 Task: Create Card Design Review Meeting in Board Recruiting to Workspace Finance and Accounting. Create Card Brand Positioning Review in Board Influencer Marketing to Workspace Finance and Accounting. Create Card Design Presentation Meeting in Board Email Marketing A/B Testing and Optimization to Workspace Finance and Accounting
Action: Mouse moved to (57, 380)
Screenshot: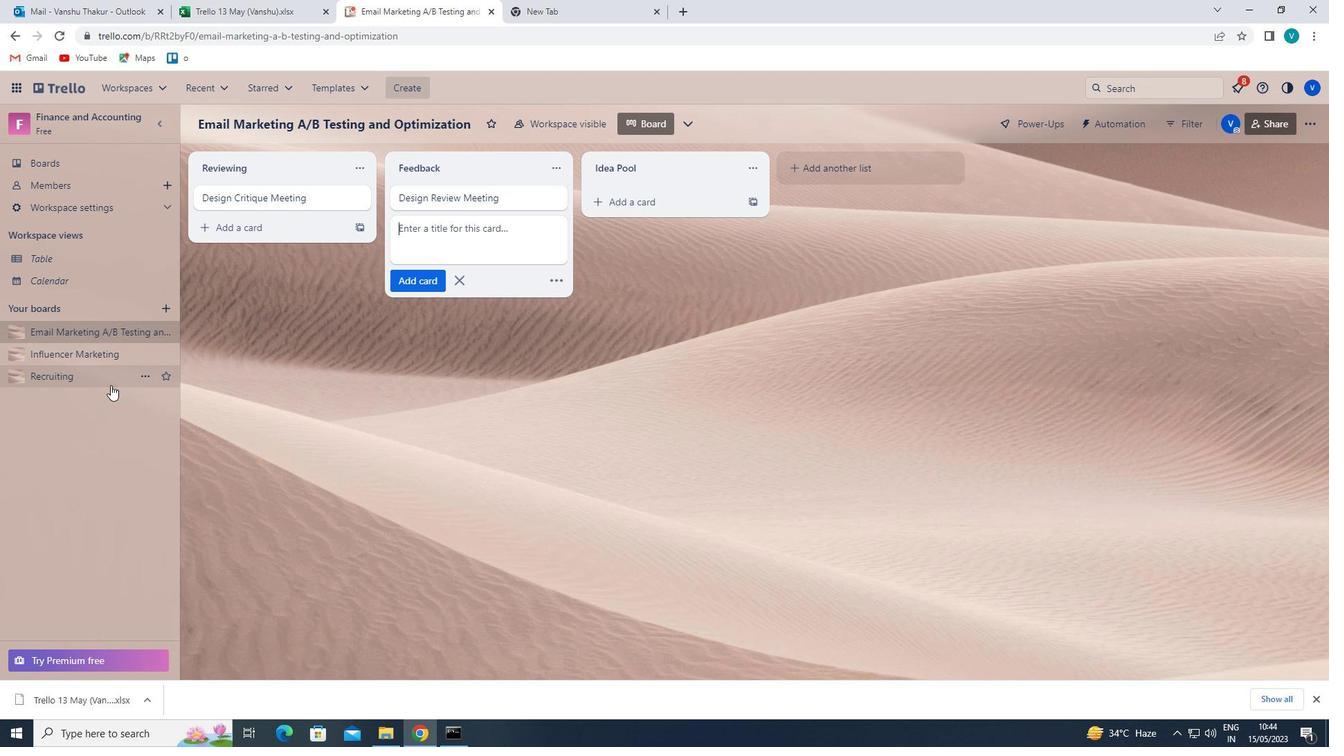 
Action: Mouse pressed left at (57, 380)
Screenshot: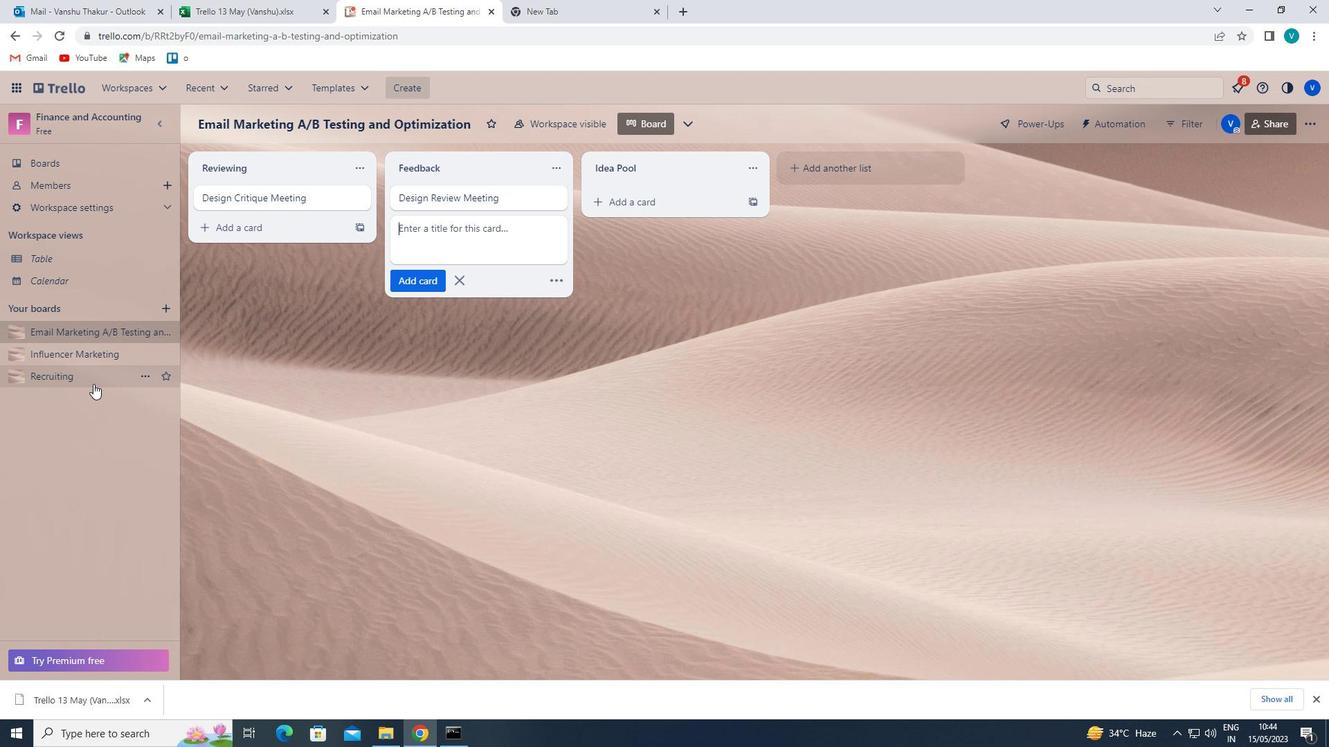 
Action: Mouse moved to (639, 202)
Screenshot: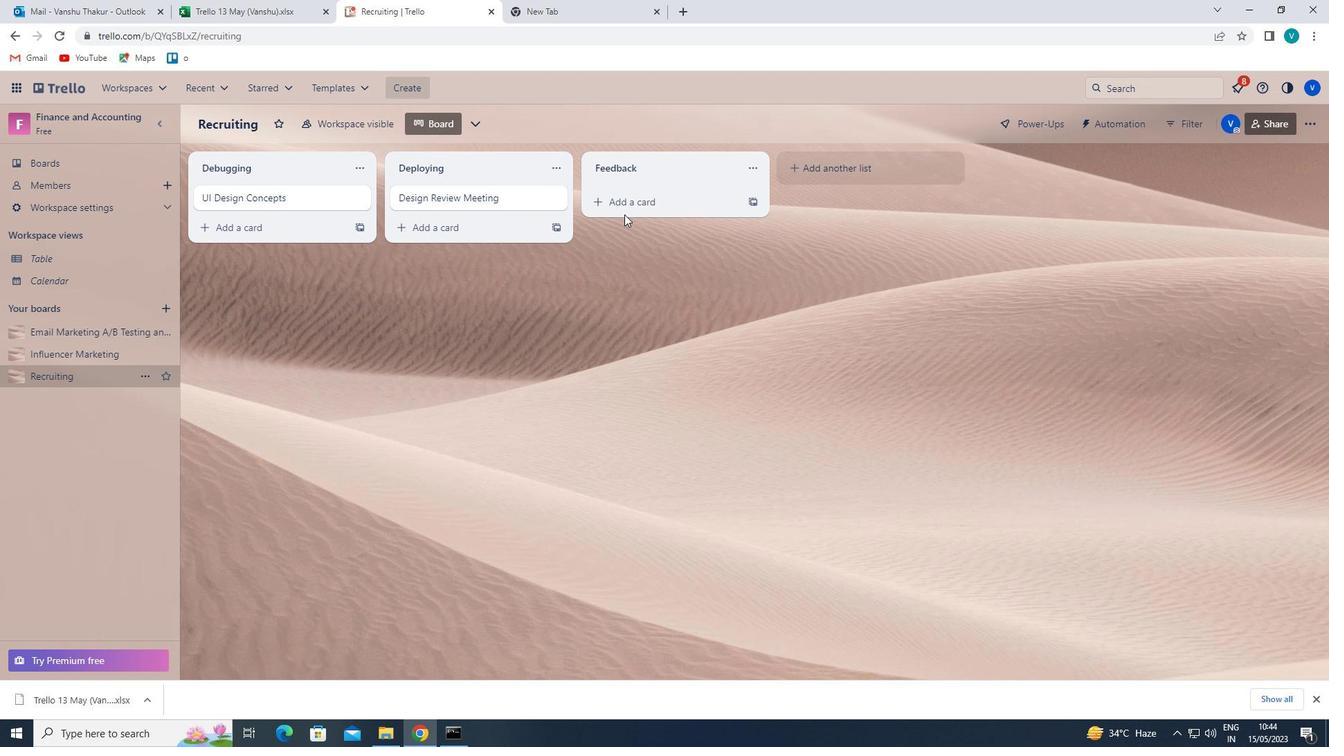 
Action: Mouse pressed left at (639, 202)
Screenshot: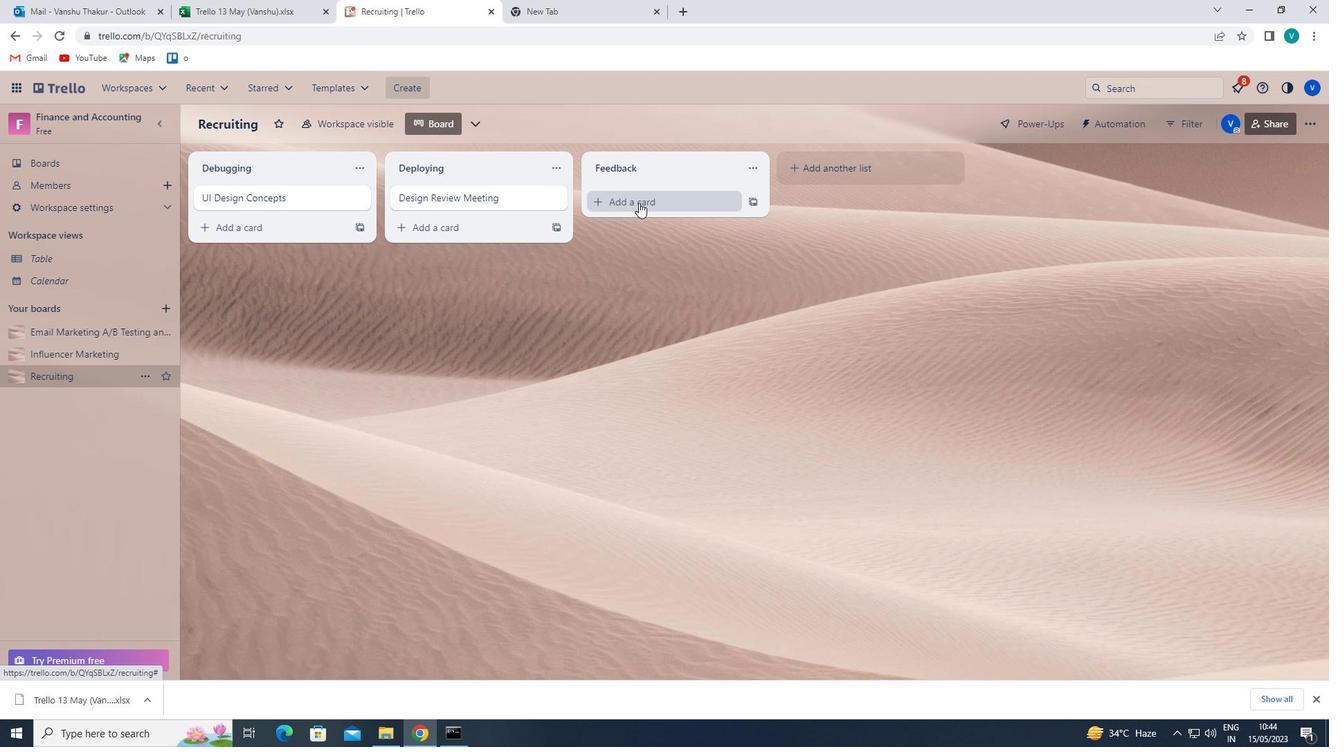 
Action: Mouse moved to (509, 279)
Screenshot: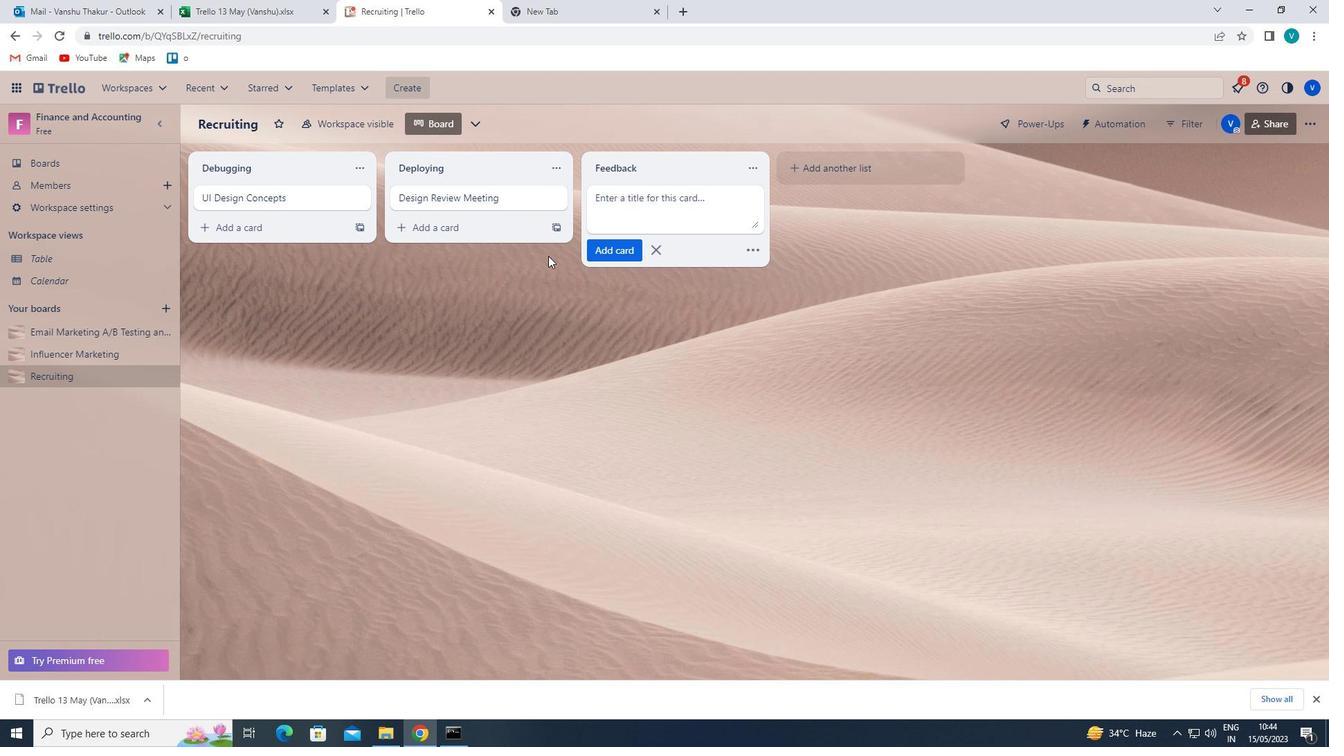 
Action: Key pressed <Key.shift>DESIGN<Key.space><Key.shift>REVIEW<Key.space><Key.shift>MEETING<Key.enter>
Screenshot: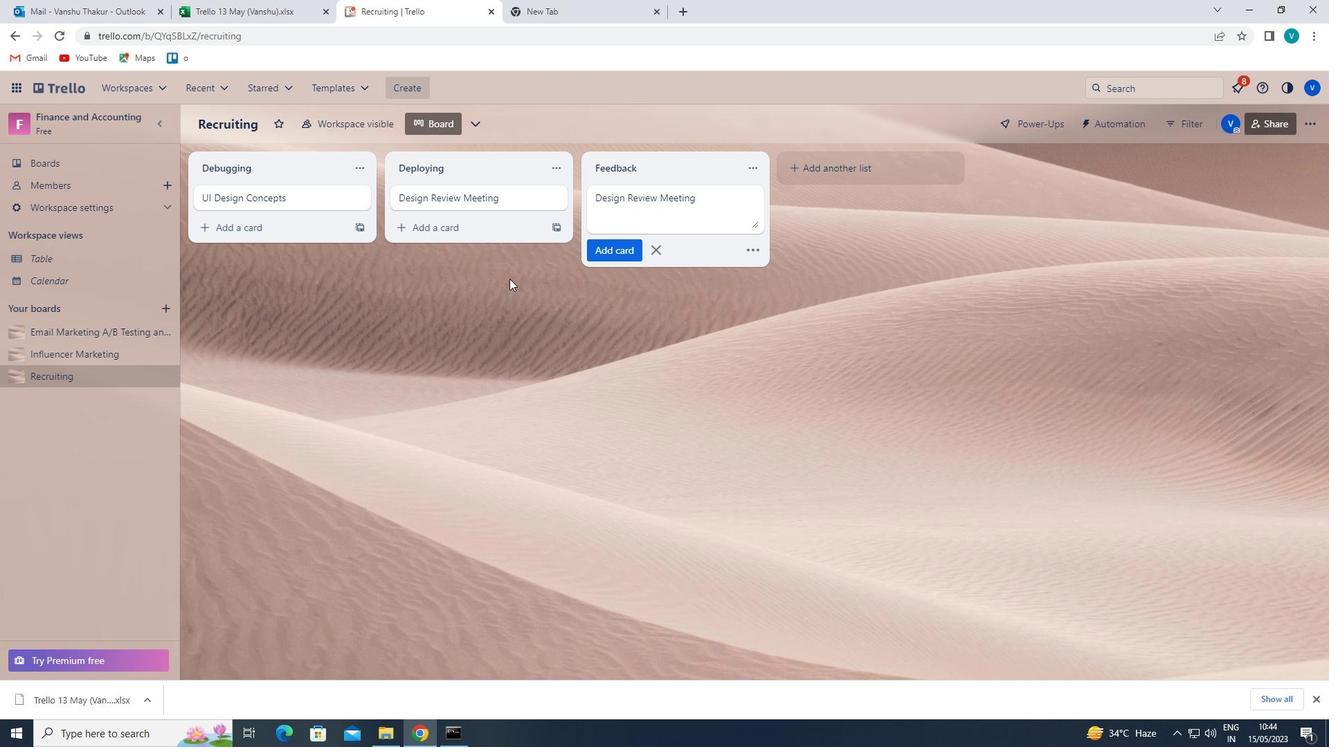 
Action: Mouse moved to (91, 348)
Screenshot: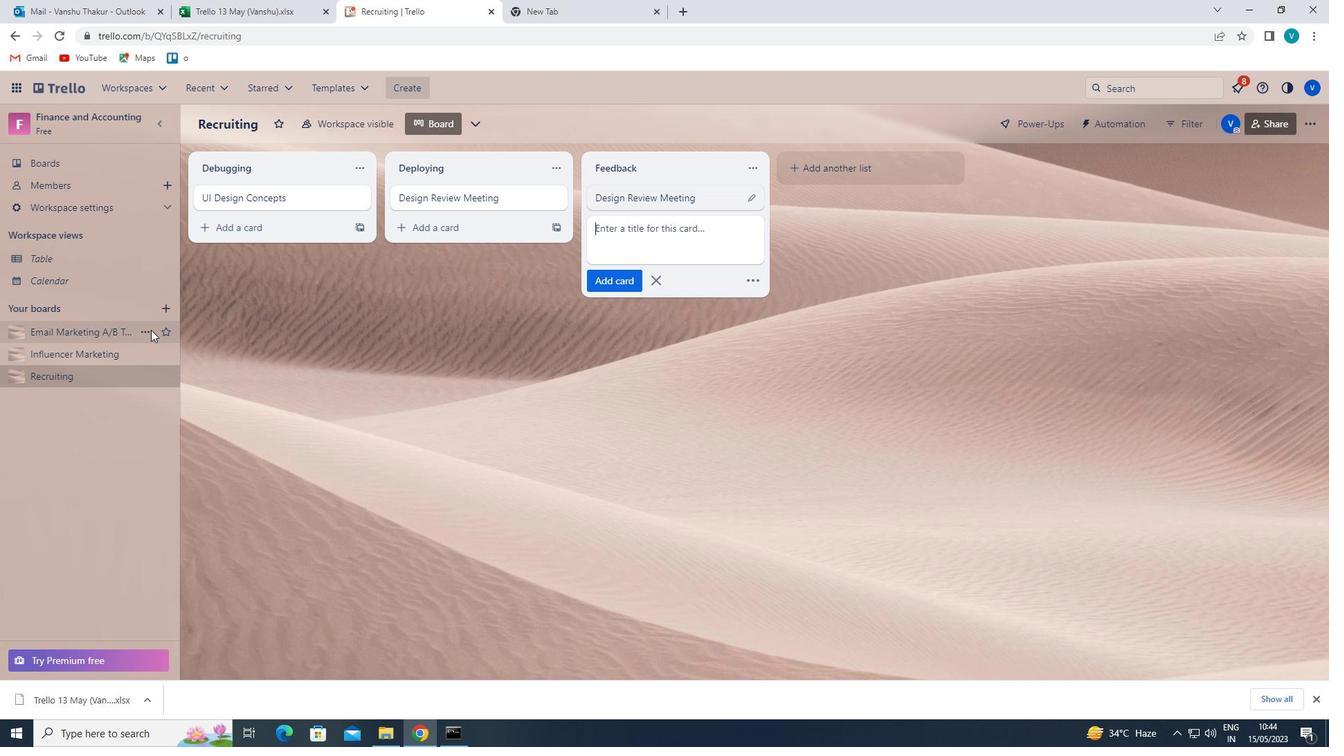 
Action: Mouse pressed left at (91, 348)
Screenshot: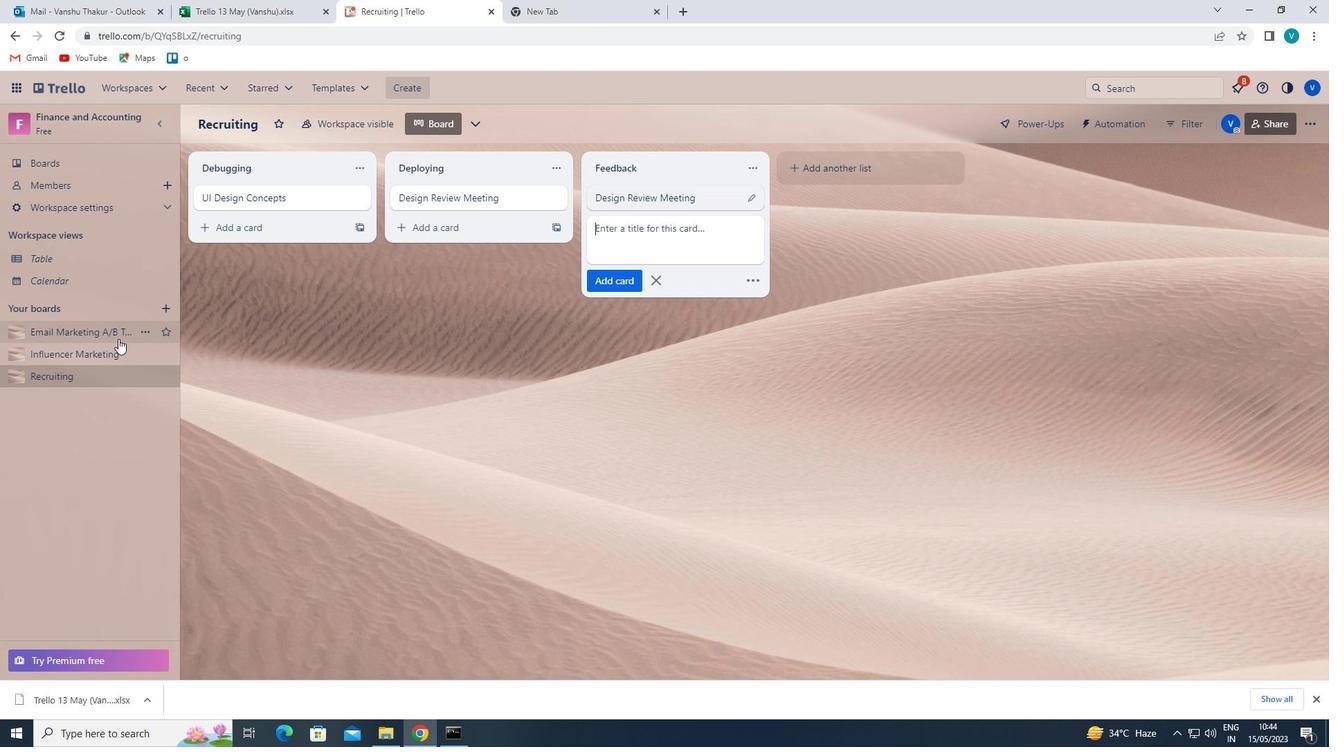
Action: Mouse moved to (658, 204)
Screenshot: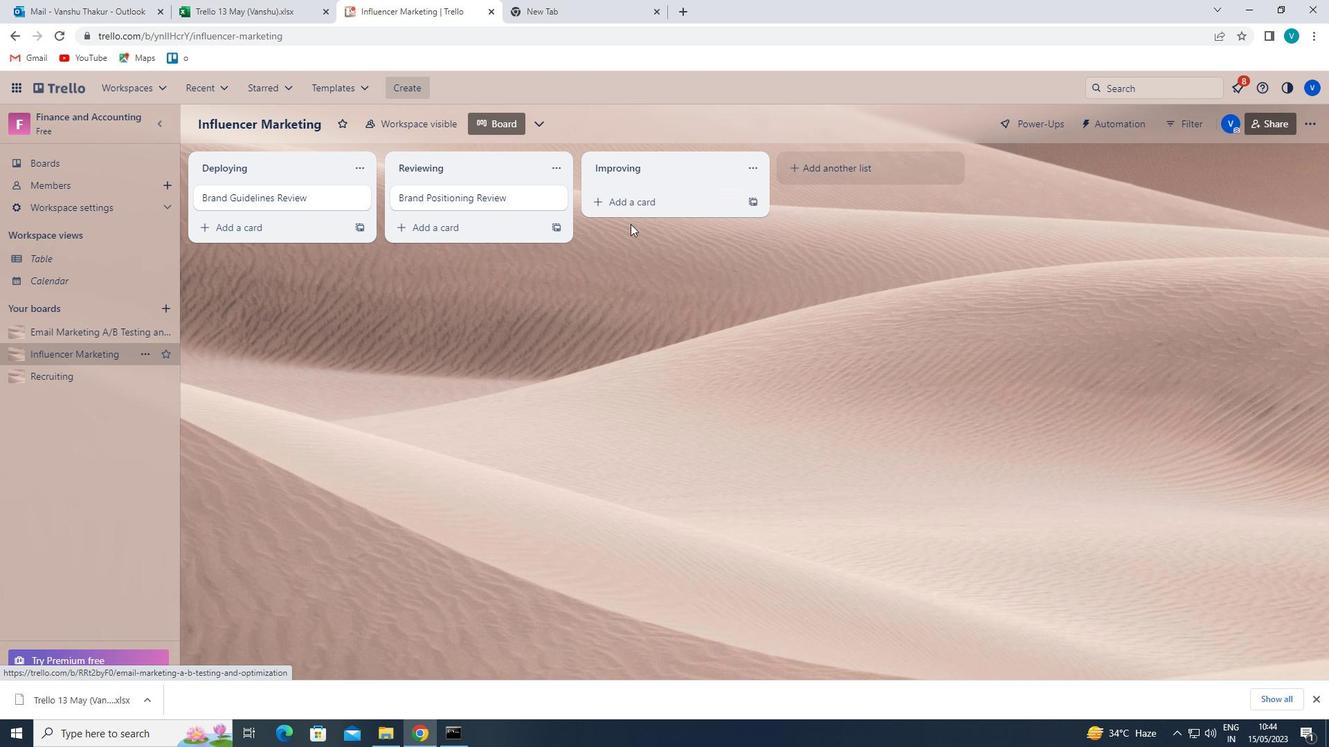 
Action: Mouse pressed left at (658, 204)
Screenshot: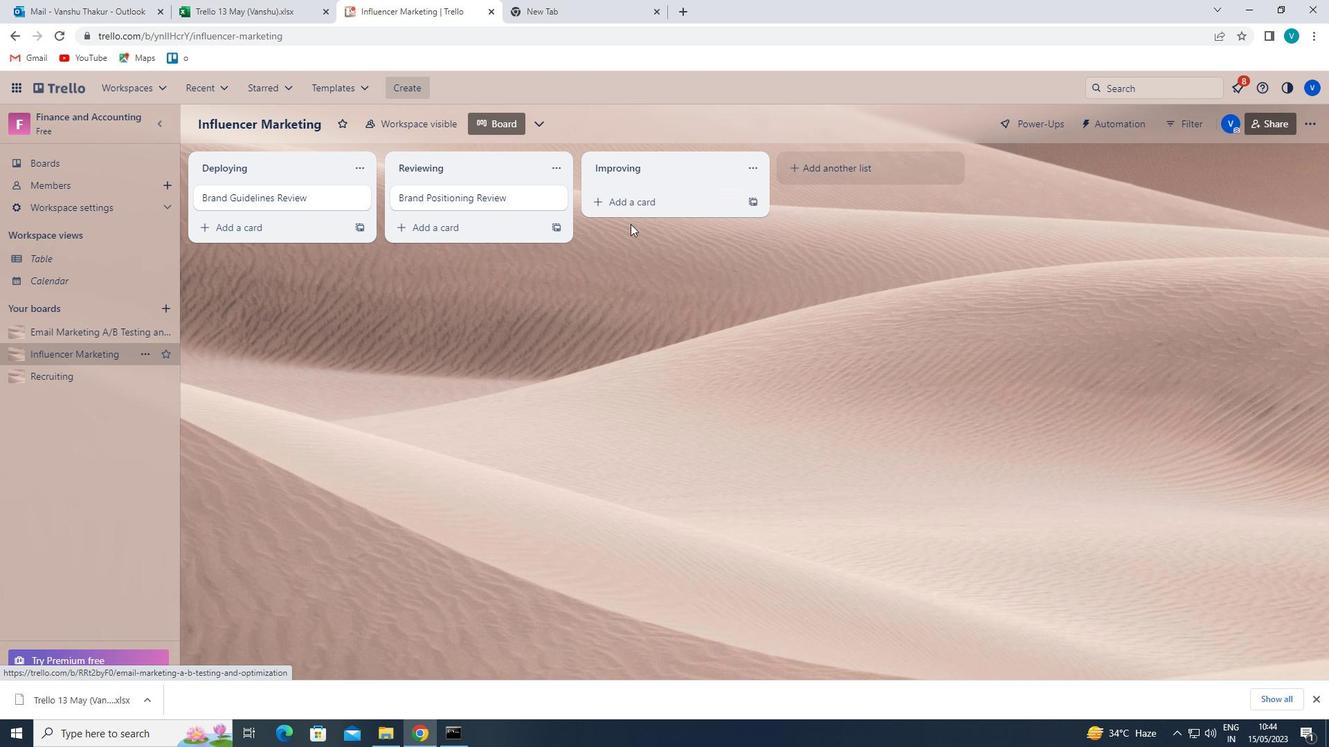 
Action: Mouse moved to (473, 324)
Screenshot: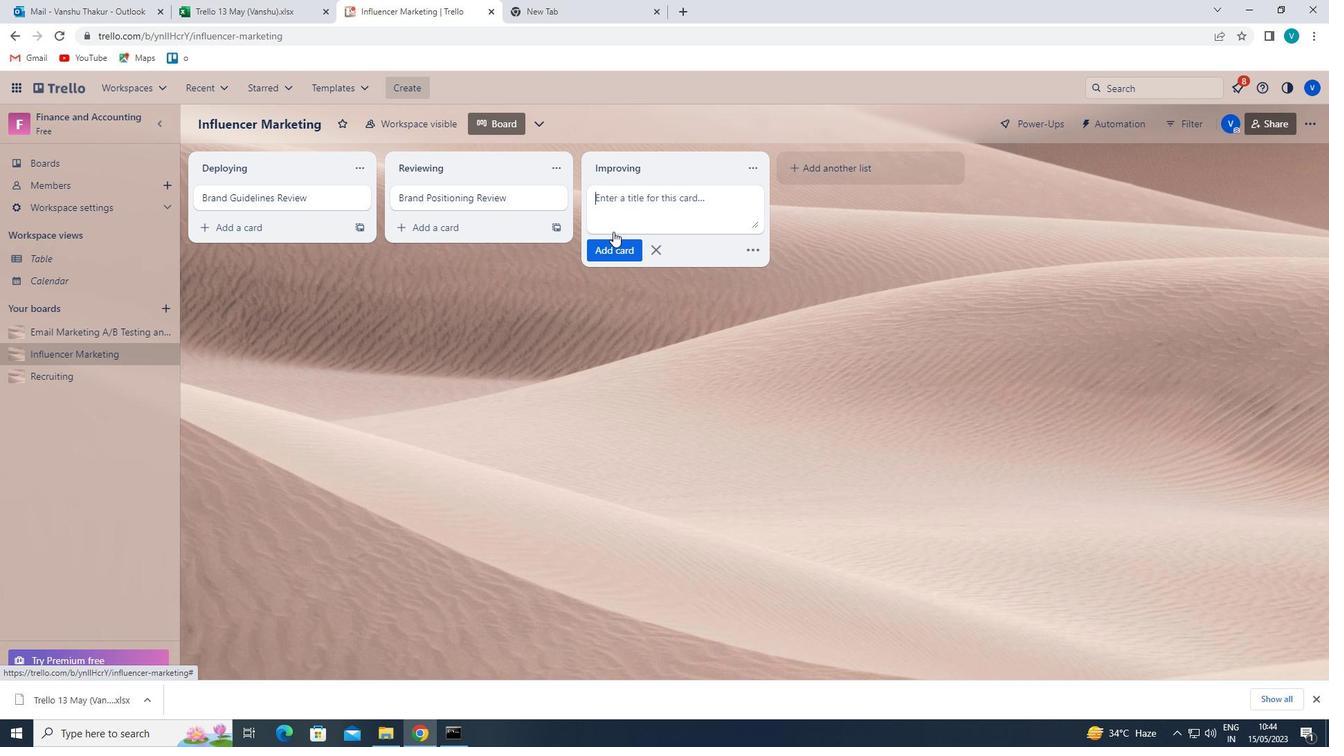 
Action: Key pressed <Key.shift>BRAND<Key.space><Key.shift>POSITIONING<Key.space><Key.shift>REVI
Screenshot: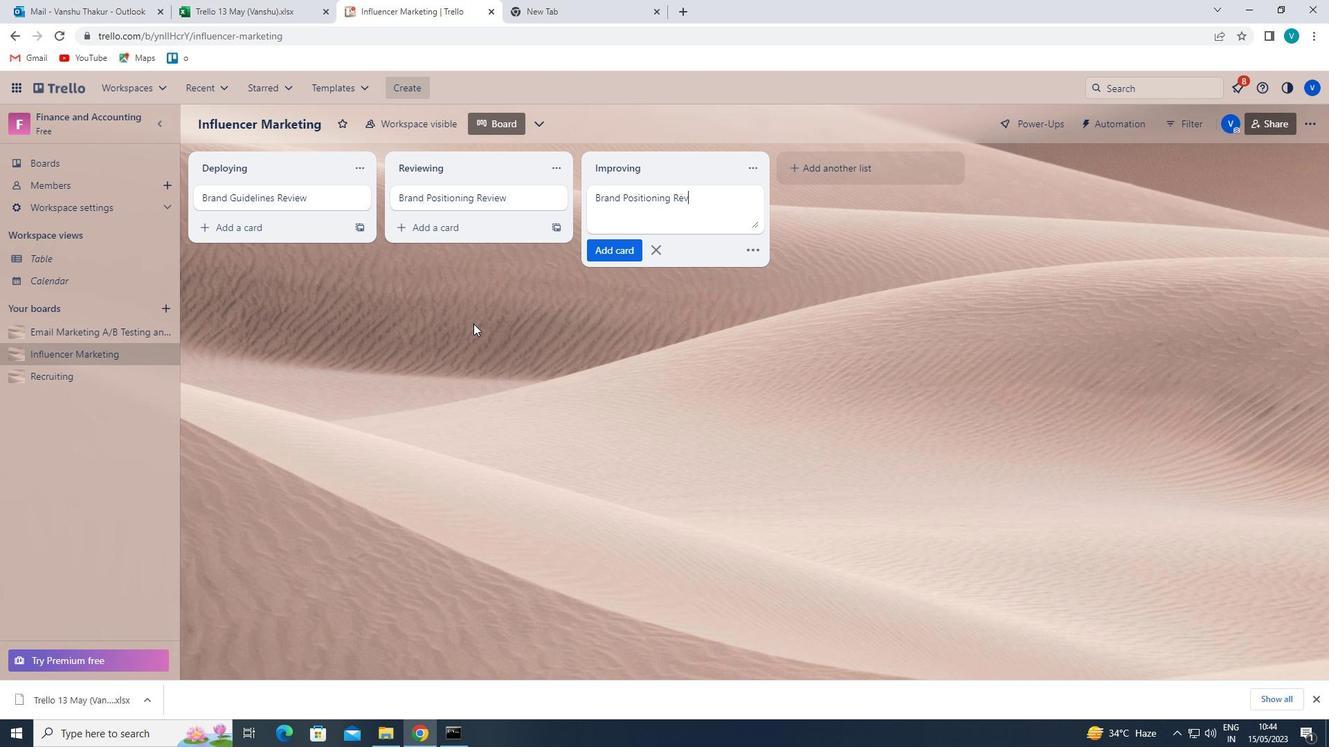 
Action: Mouse moved to (472, 324)
Screenshot: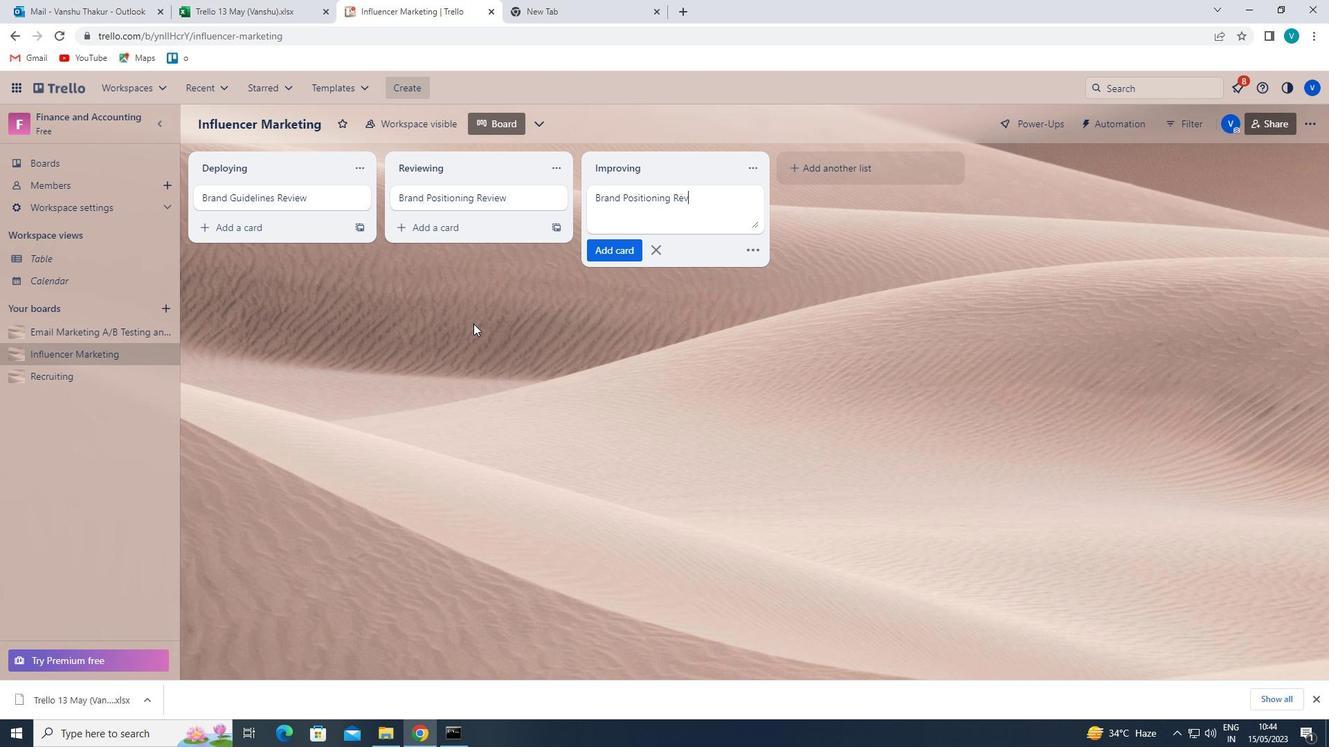 
Action: Key pressed EW<Key.enter>
Screenshot: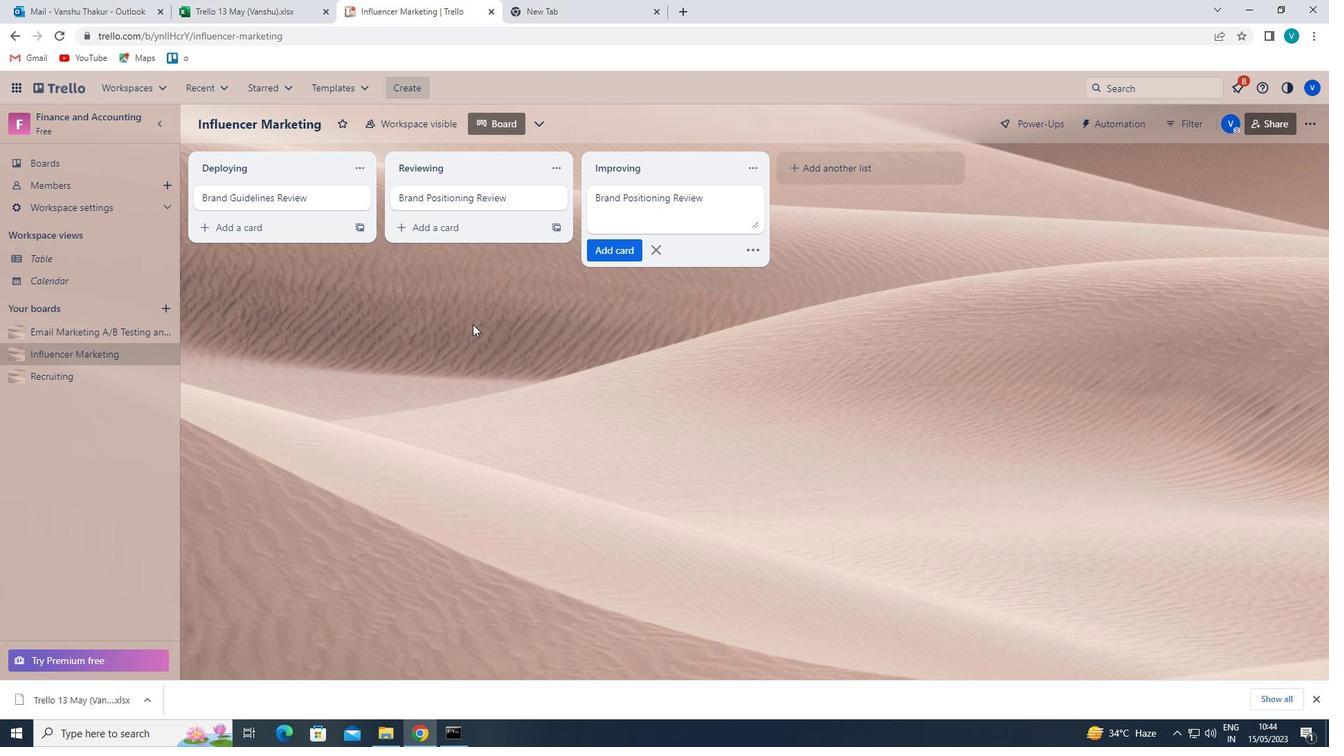 
Action: Mouse moved to (82, 328)
Screenshot: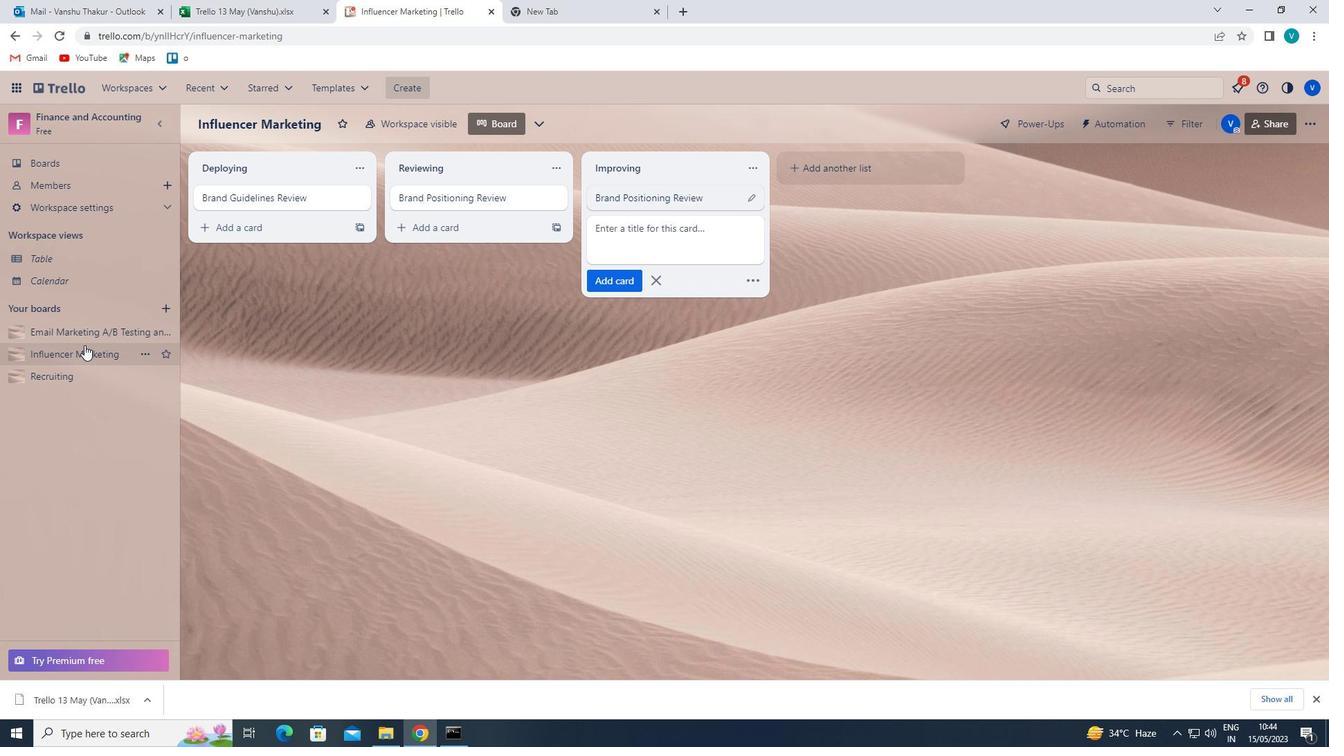 
Action: Mouse pressed left at (82, 328)
Screenshot: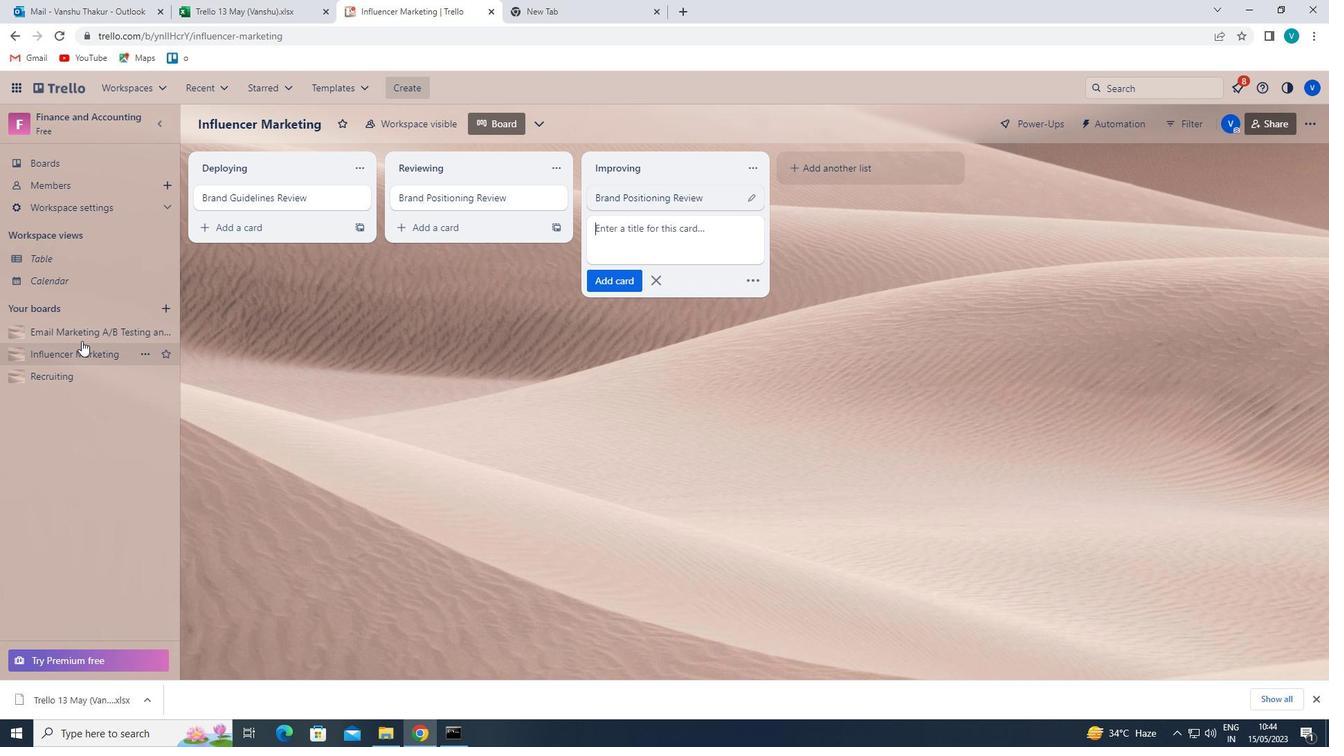 
Action: Mouse moved to (608, 198)
Screenshot: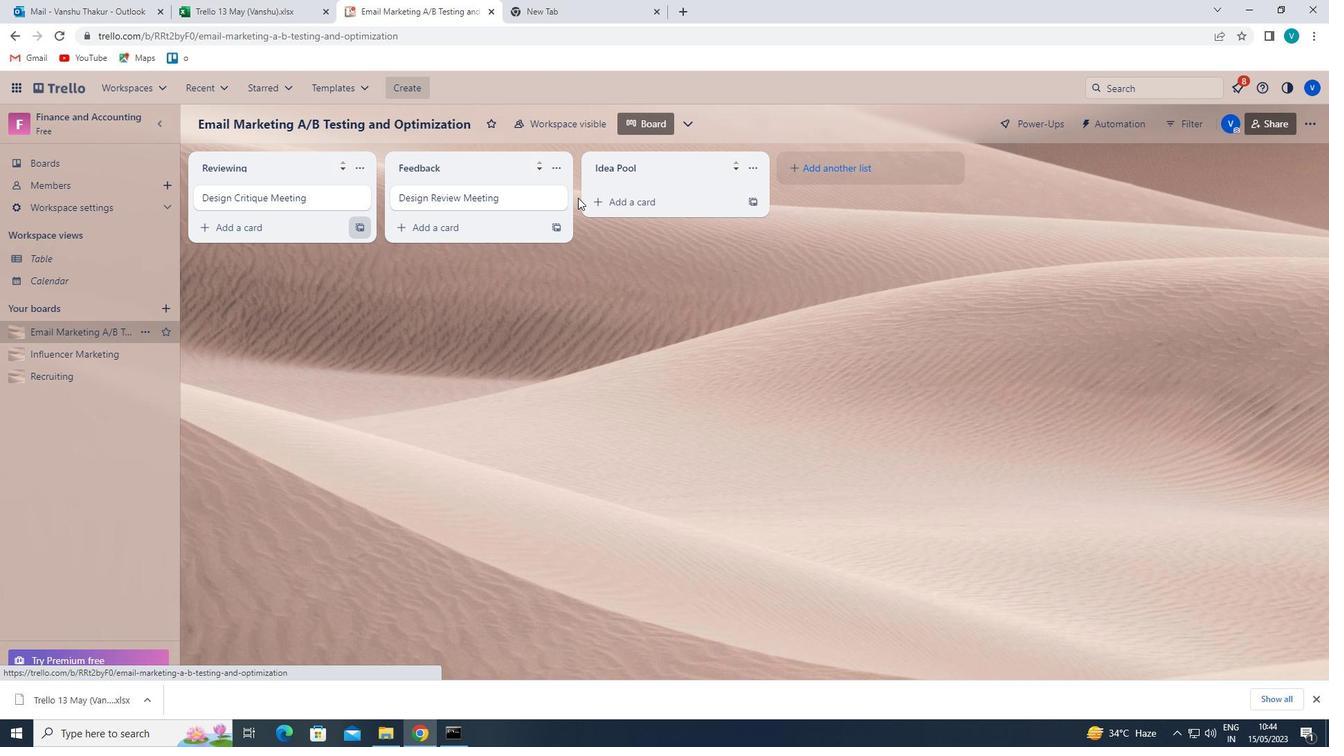 
Action: Mouse pressed left at (608, 198)
Screenshot: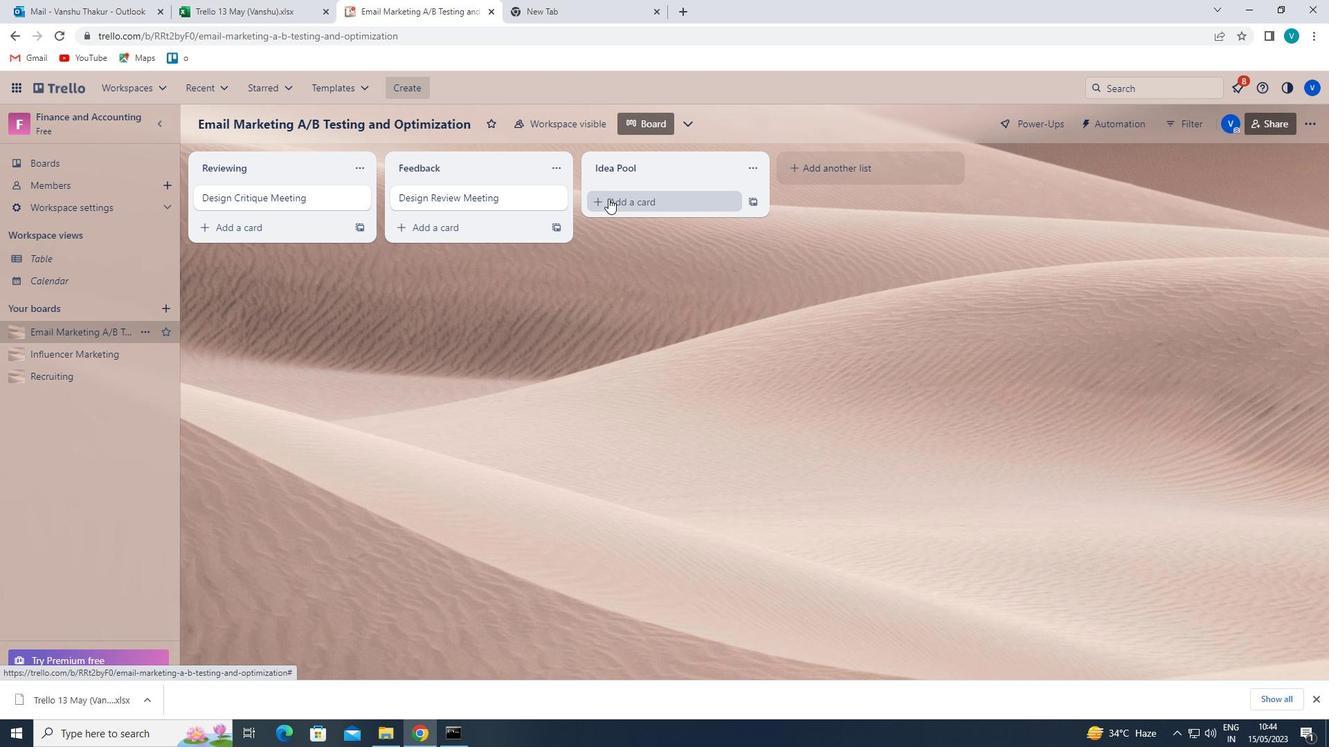 
Action: Key pressed <Key.shift><Key.shift><Key.shift><Key.shift>DESIGN<Key.space><Key.shift>PRESENTATION<Key.space><Key.shift>MEETING<Key.enter>
Screenshot: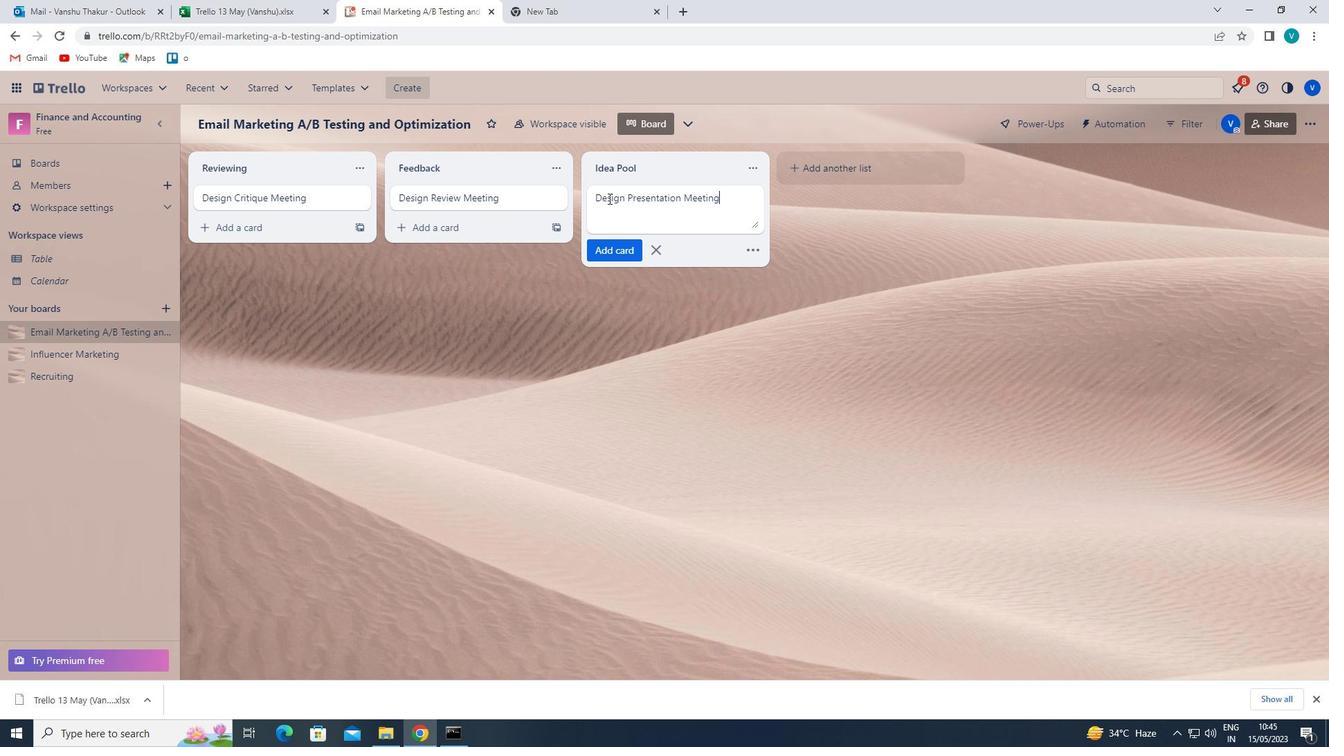 
Action: Mouse moved to (540, 243)
Screenshot: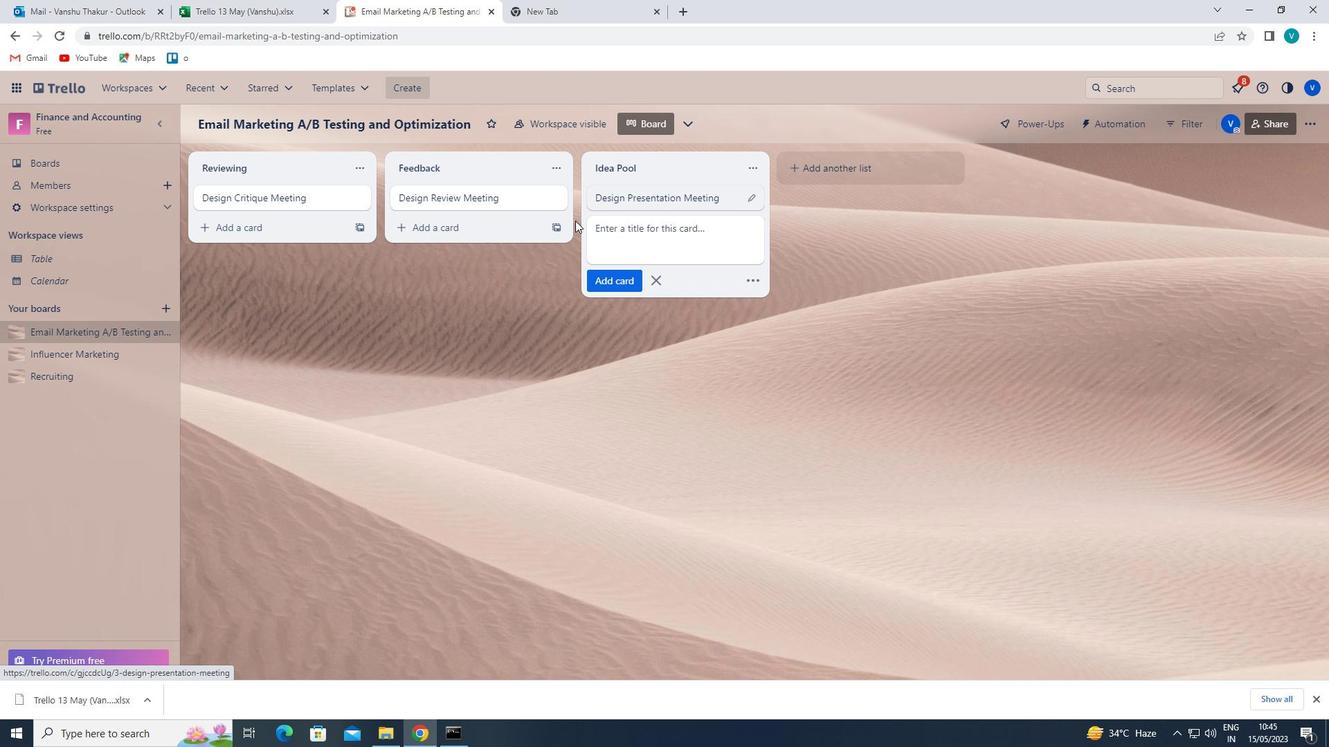 
